 Task: Toggle Line Comment in Code Editor
Action: Mouse pressed right at (565, 176)
Screenshot: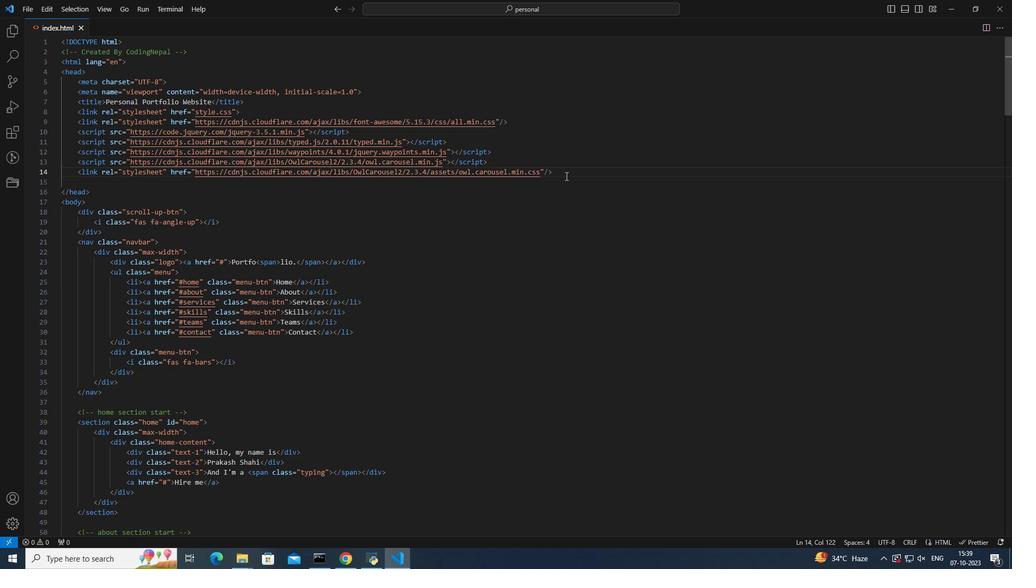 
Action: Mouse moved to (636, 391)
Screenshot: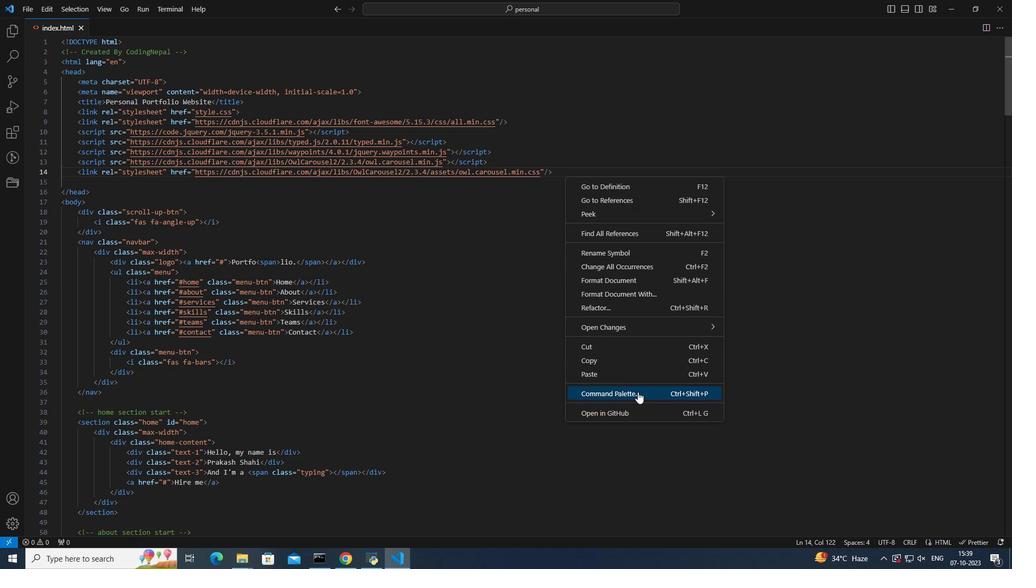 
Action: Mouse pressed left at (636, 391)
Screenshot: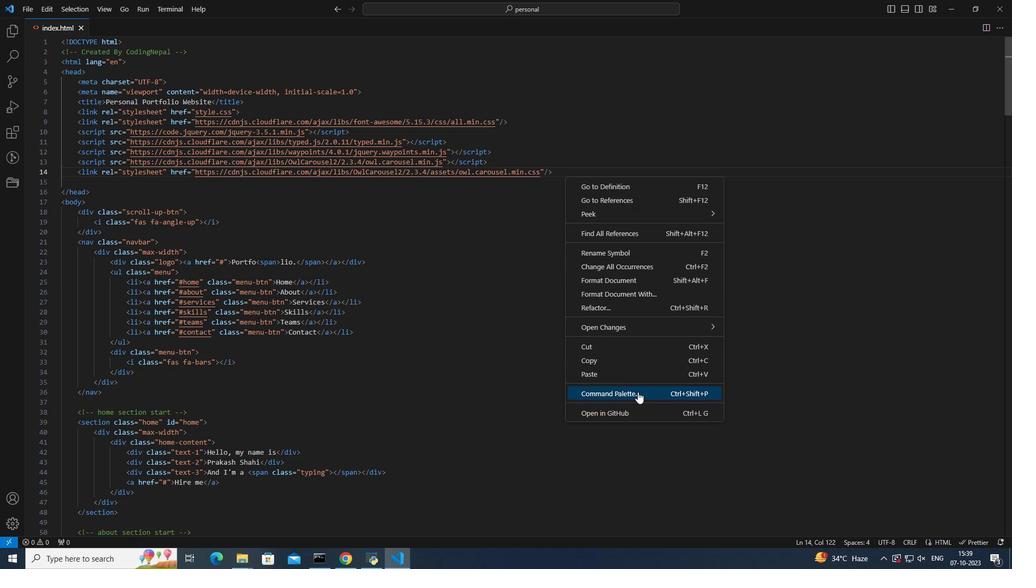 
Action: Mouse moved to (489, 30)
Screenshot: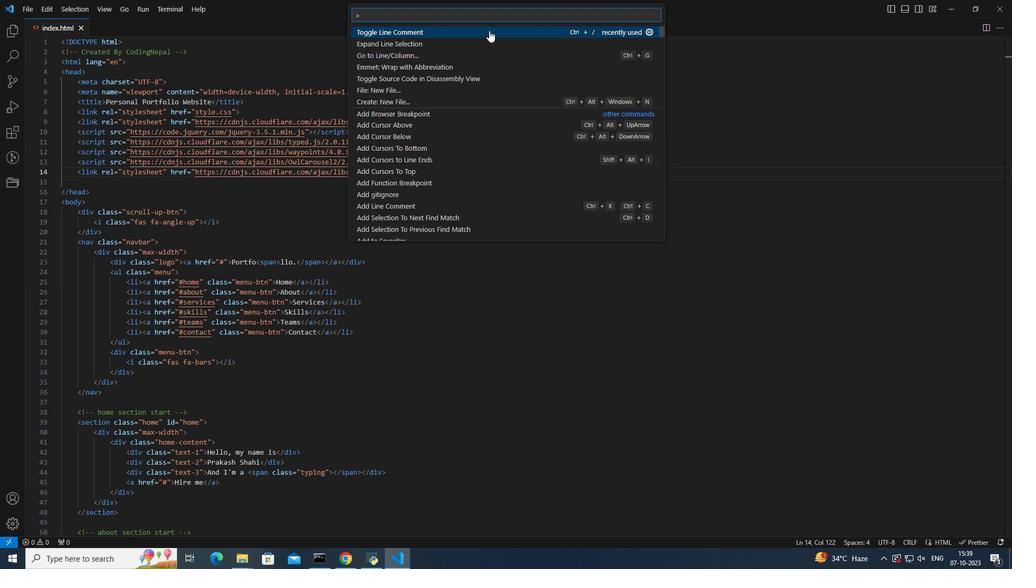 
Action: Mouse pressed left at (489, 30)
Screenshot: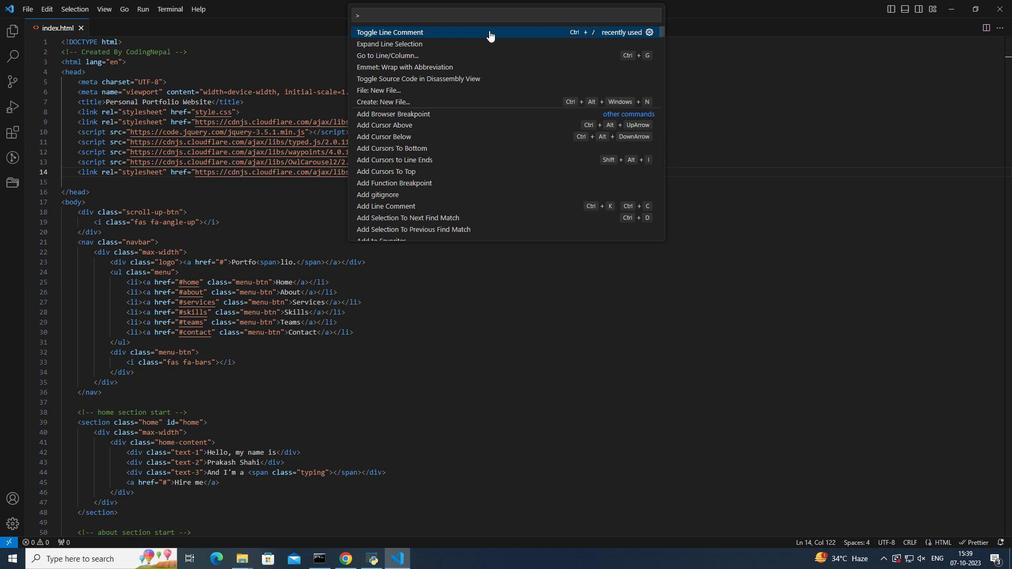 
Action: Mouse moved to (503, 50)
Screenshot: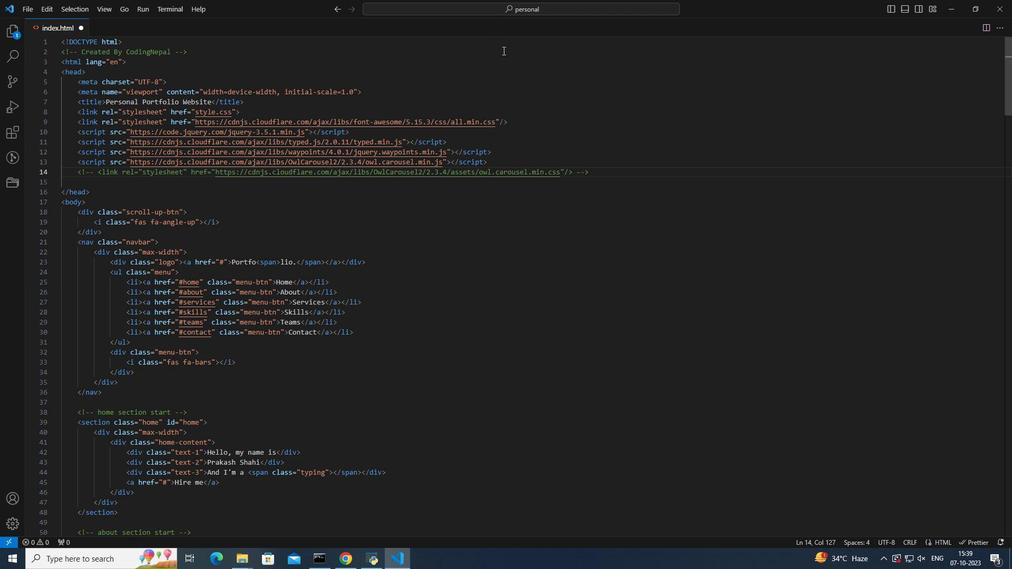 
